 Task: Select editor.action.peekTypeDefinition in the goto location: alternative implementation command.
Action: Mouse moved to (102, 599)
Screenshot: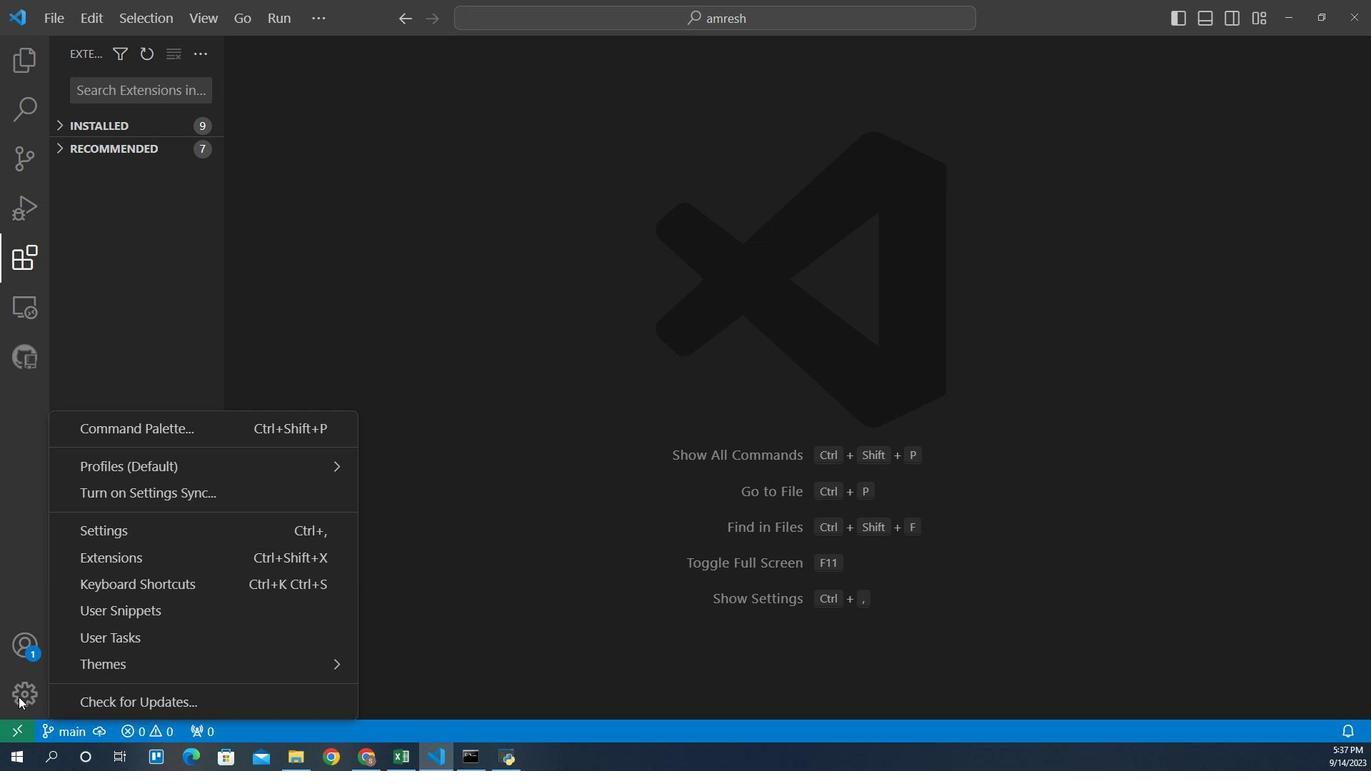 
Action: Mouse pressed left at (102, 599)
Screenshot: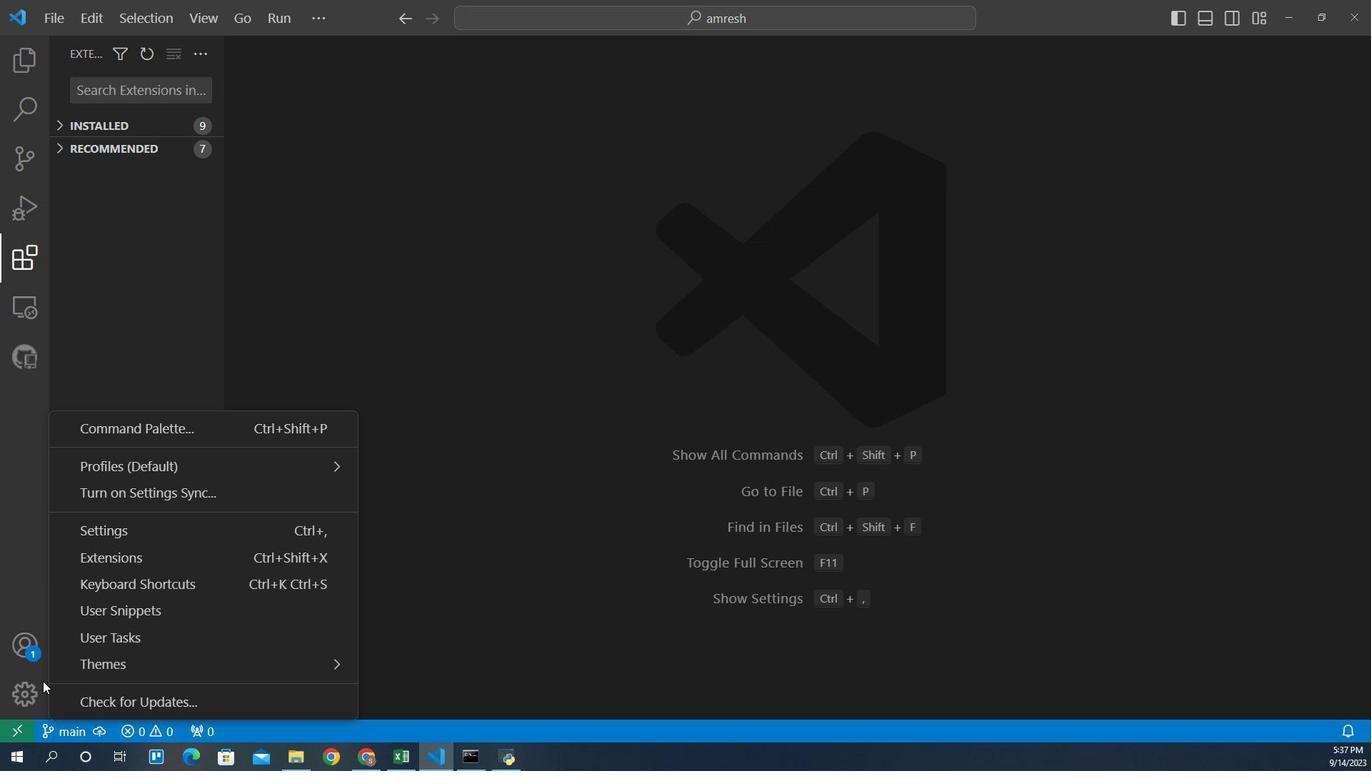 
Action: Mouse moved to (169, 492)
Screenshot: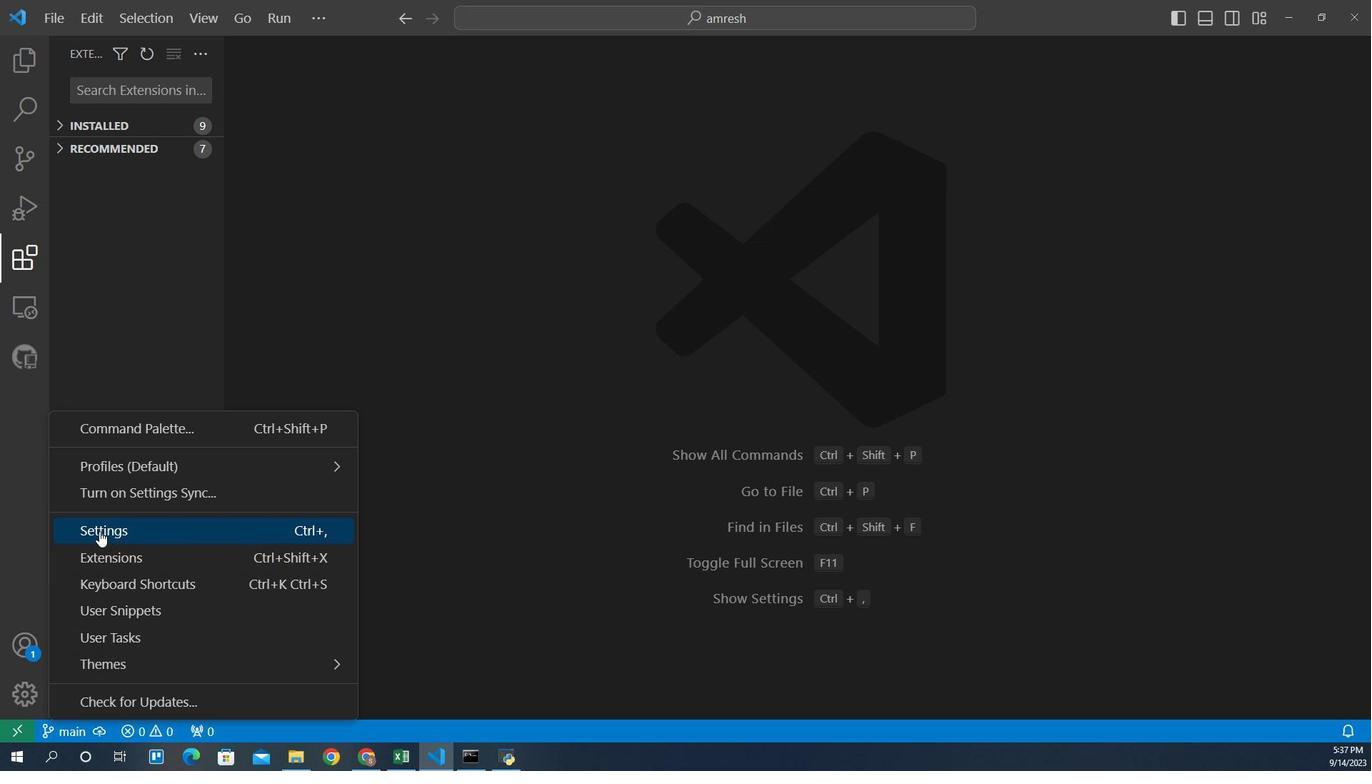 
Action: Mouse pressed left at (169, 492)
Screenshot: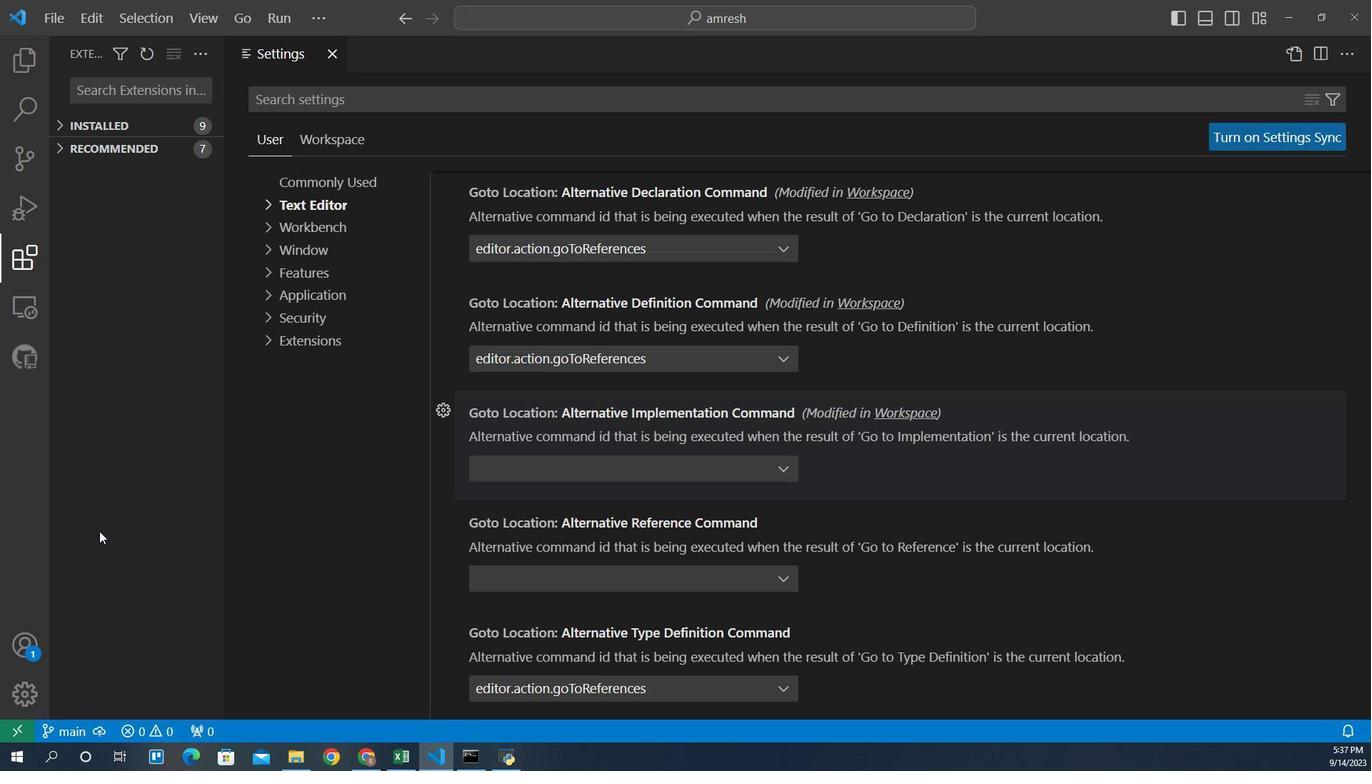 
Action: Mouse moved to (351, 237)
Screenshot: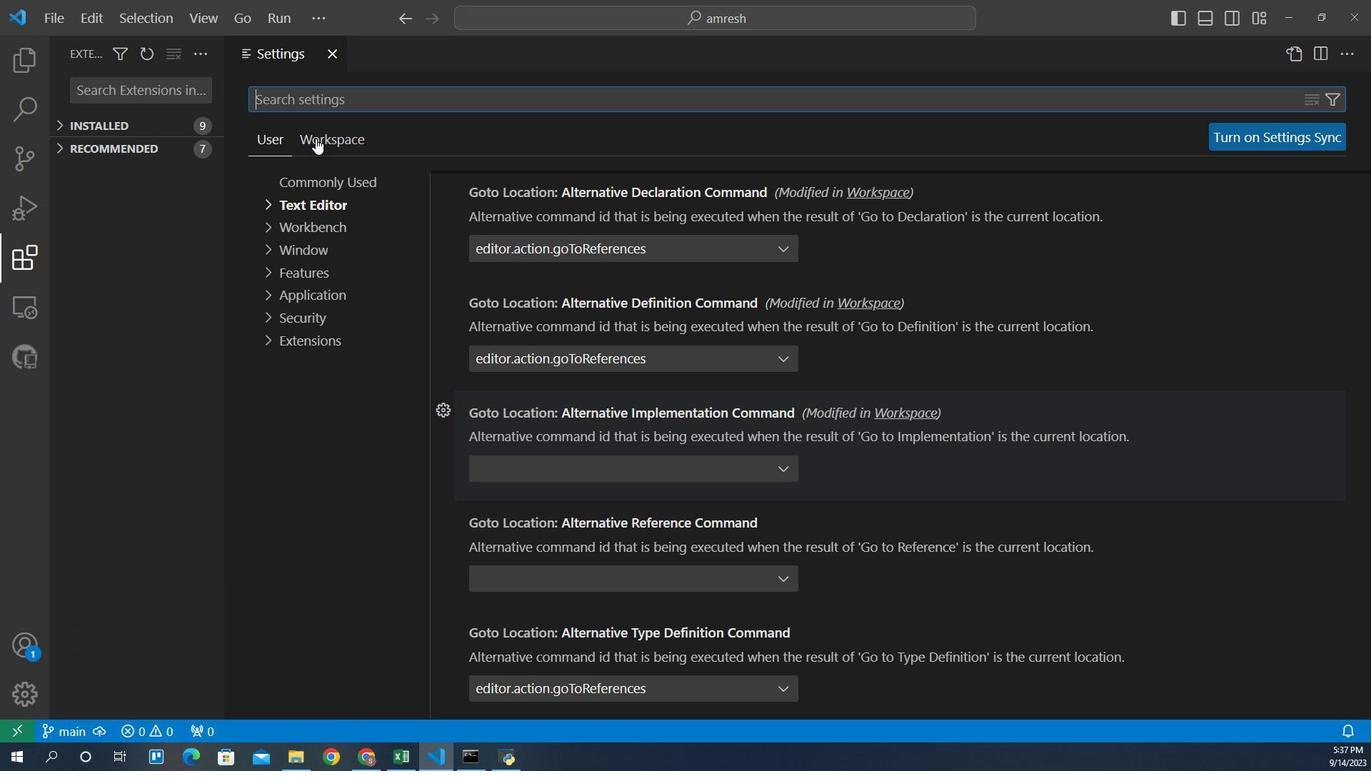 
Action: Mouse pressed left at (351, 237)
Screenshot: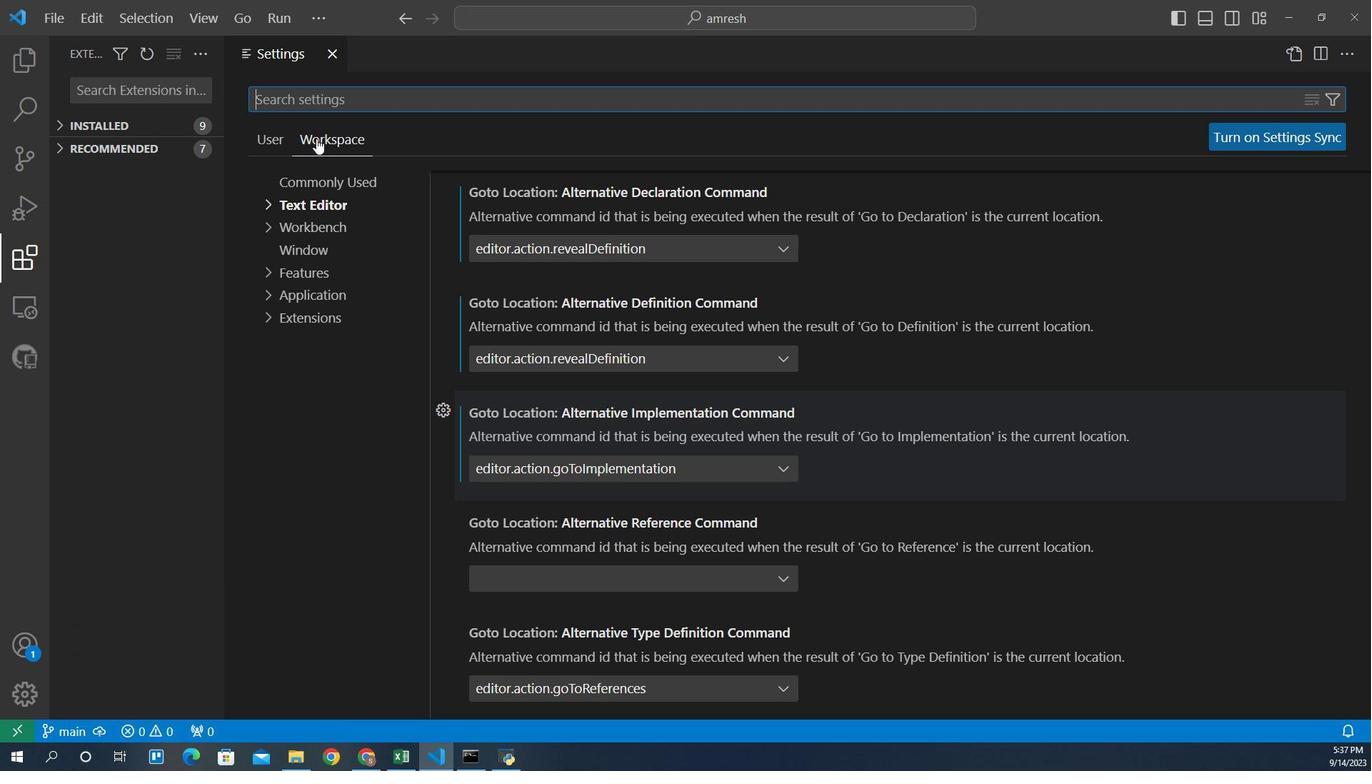 
Action: Mouse moved to (362, 281)
Screenshot: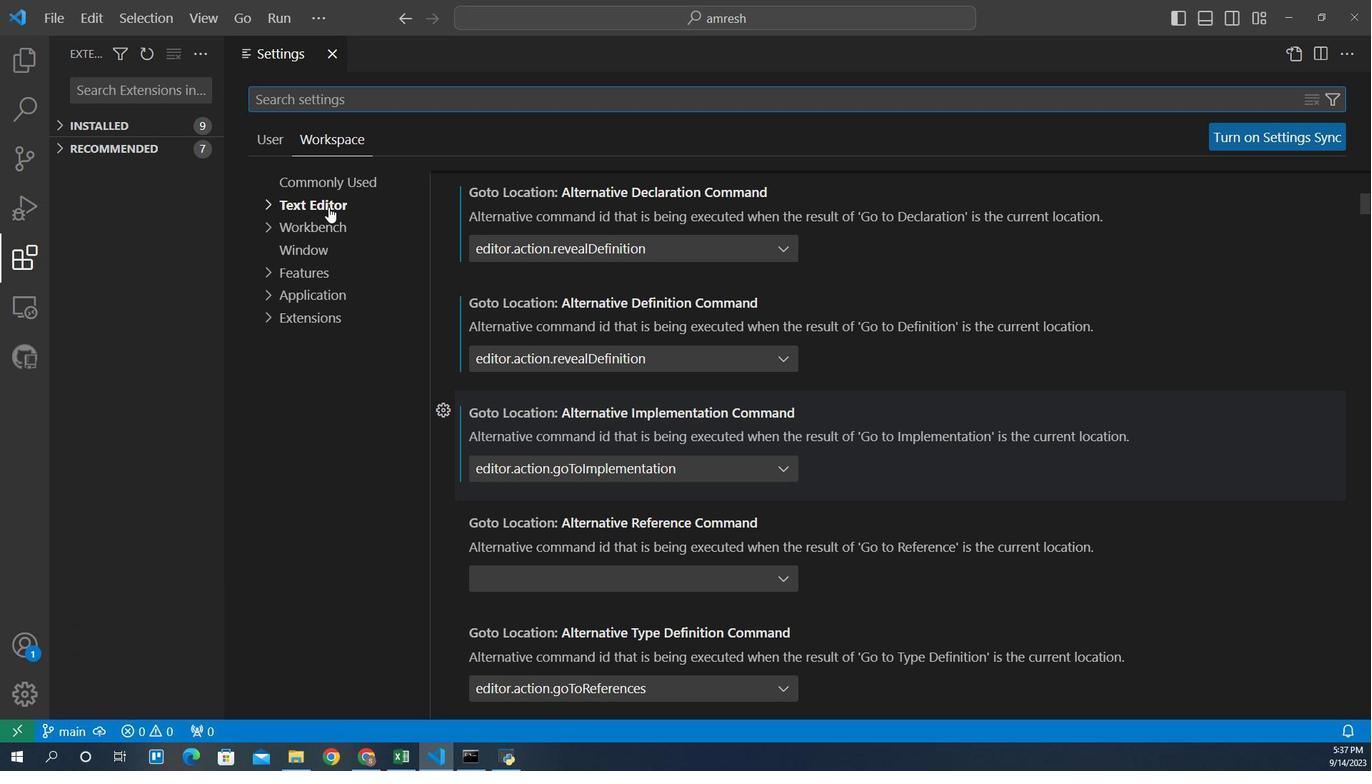 
Action: Mouse pressed left at (362, 281)
Screenshot: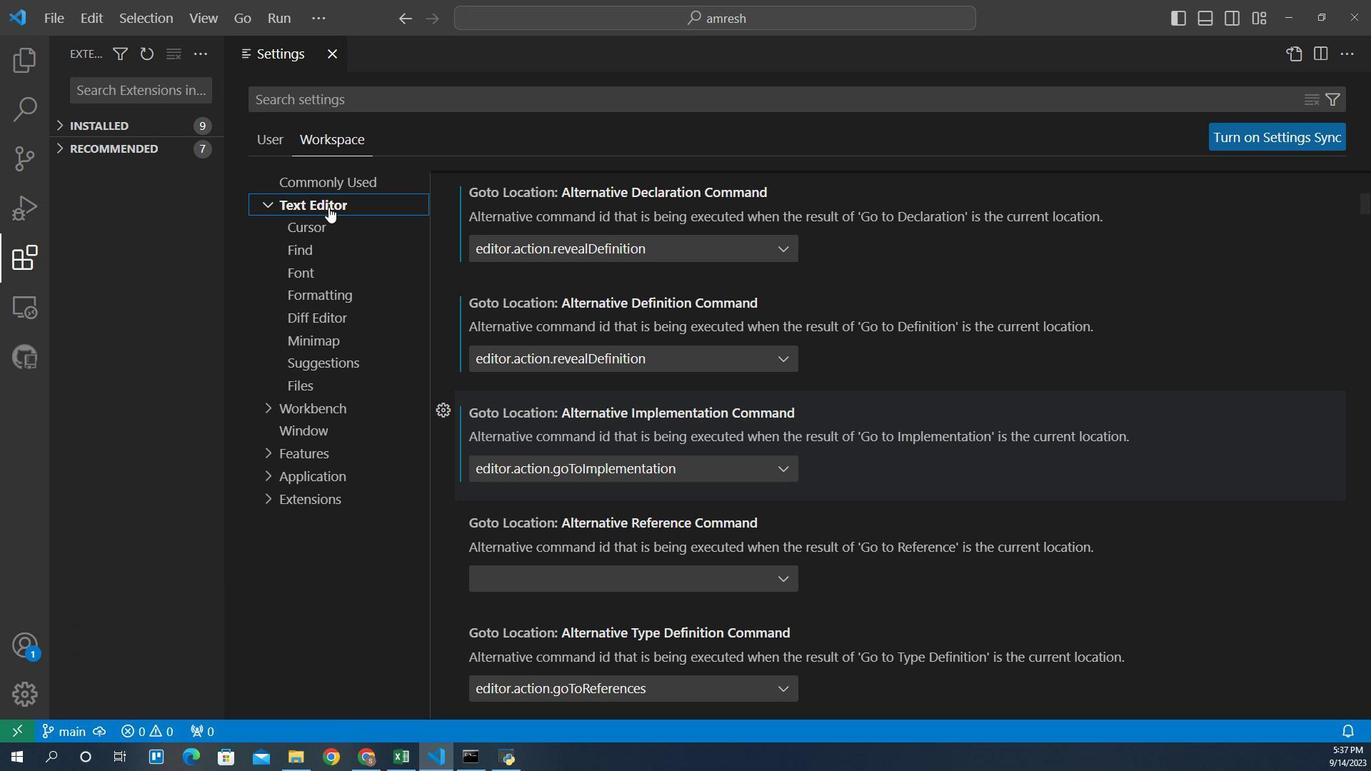 
Action: Mouse moved to (510, 447)
Screenshot: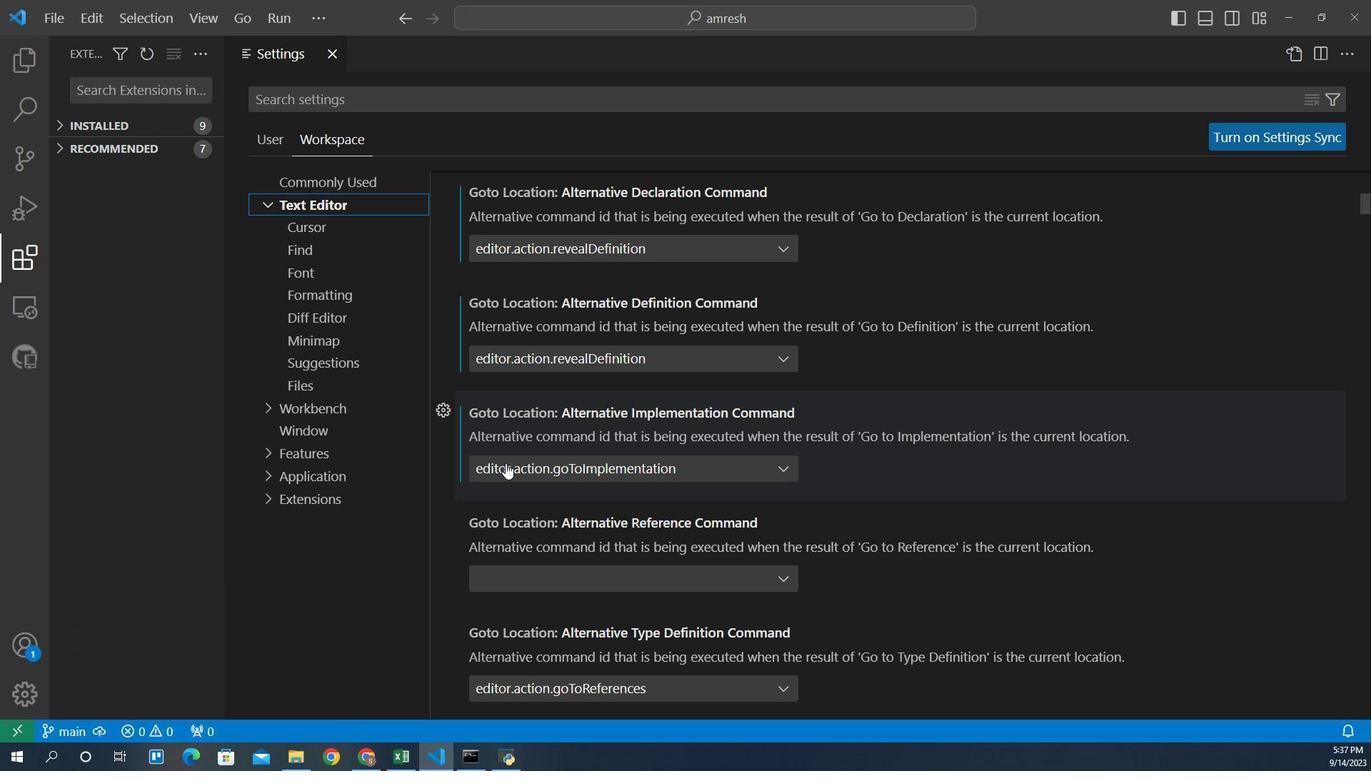 
Action: Mouse pressed left at (510, 447)
Screenshot: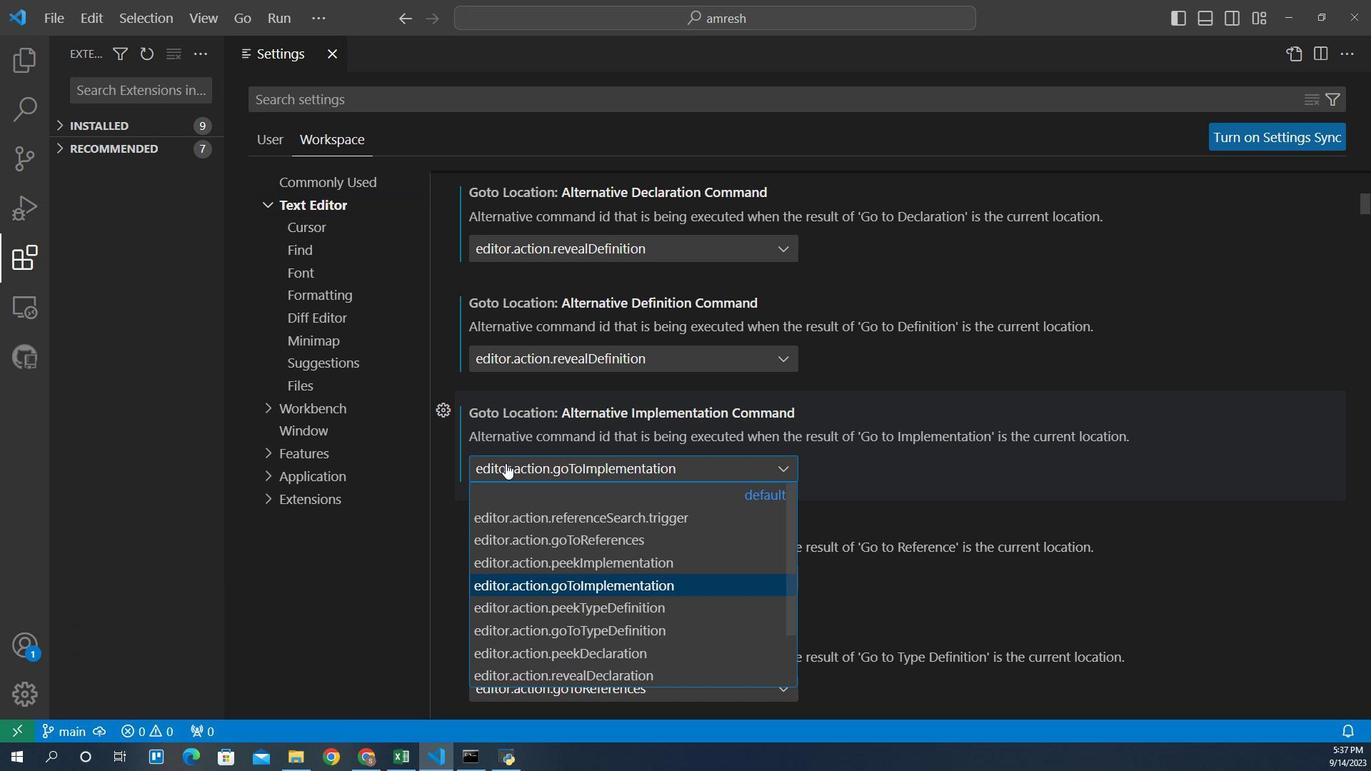 
Action: Mouse moved to (547, 541)
Screenshot: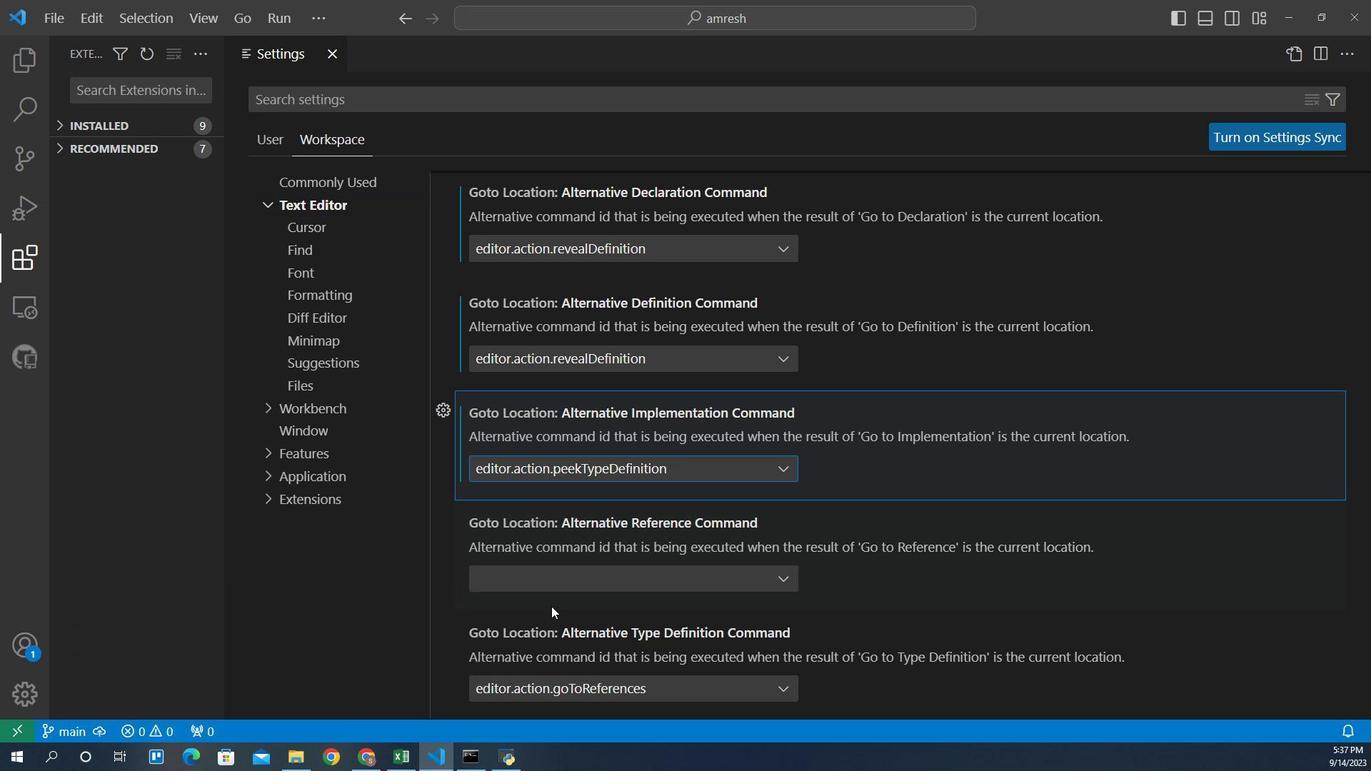 
Action: Mouse pressed left at (547, 541)
Screenshot: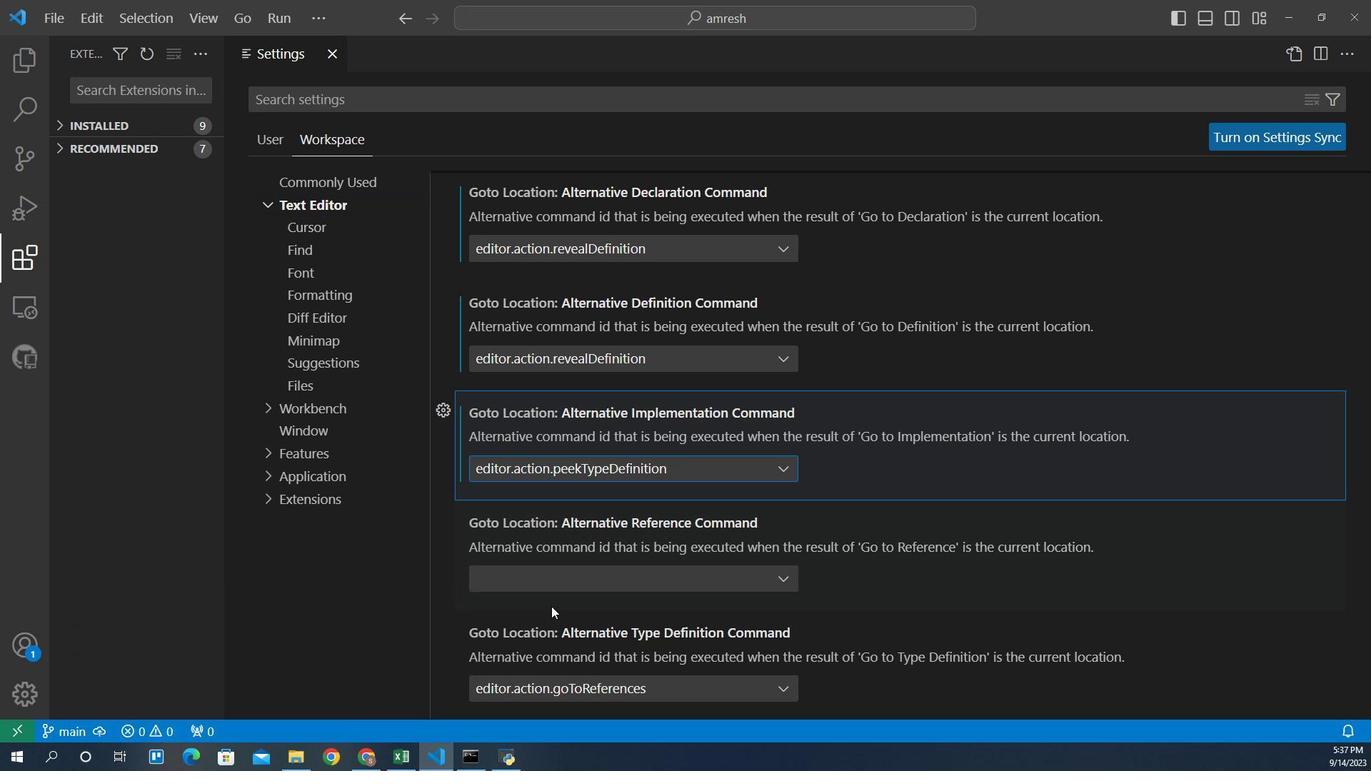 
Action: Mouse moved to (558, 466)
Screenshot: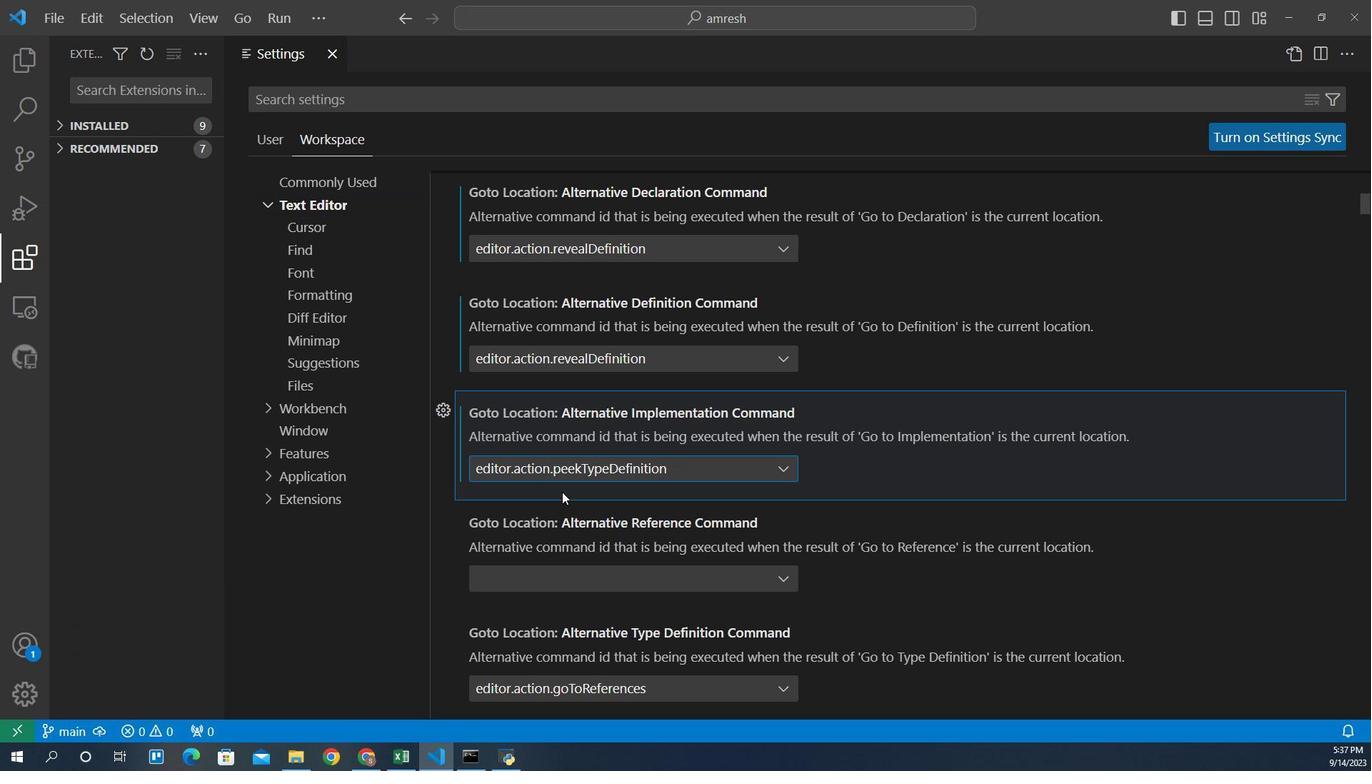 
